 Task: Change  the formatting of the data to 'Which is Greater than5, 'In conditional formating, put the option 'Yelow Fill with Drak Yellow Text'add another formatting option Format As Table, insert the option 'Brown Table style Dark 3 'In the sheet  Excel Workbook Spreadsheet Templatebook
Action: Mouse moved to (24, 111)
Screenshot: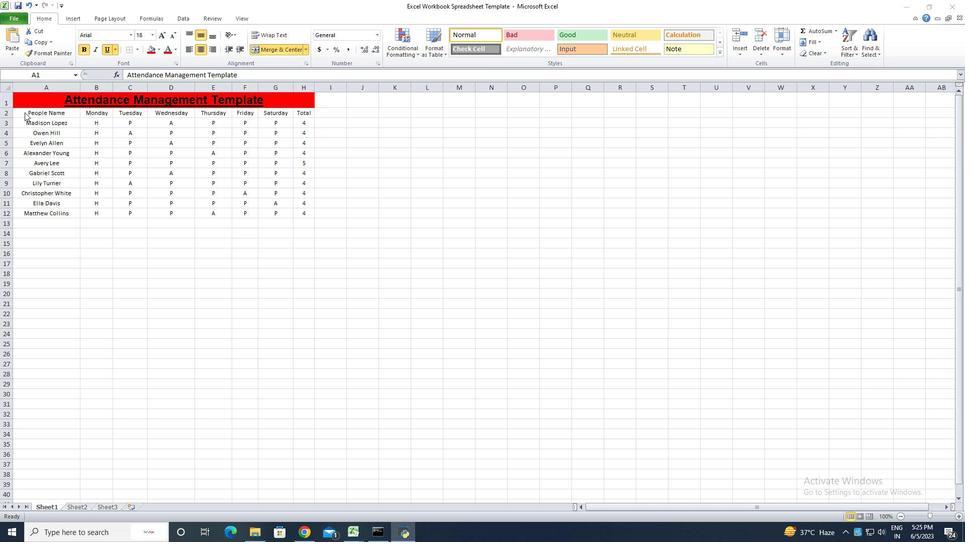 
Action: Mouse pressed left at (24, 111)
Screenshot: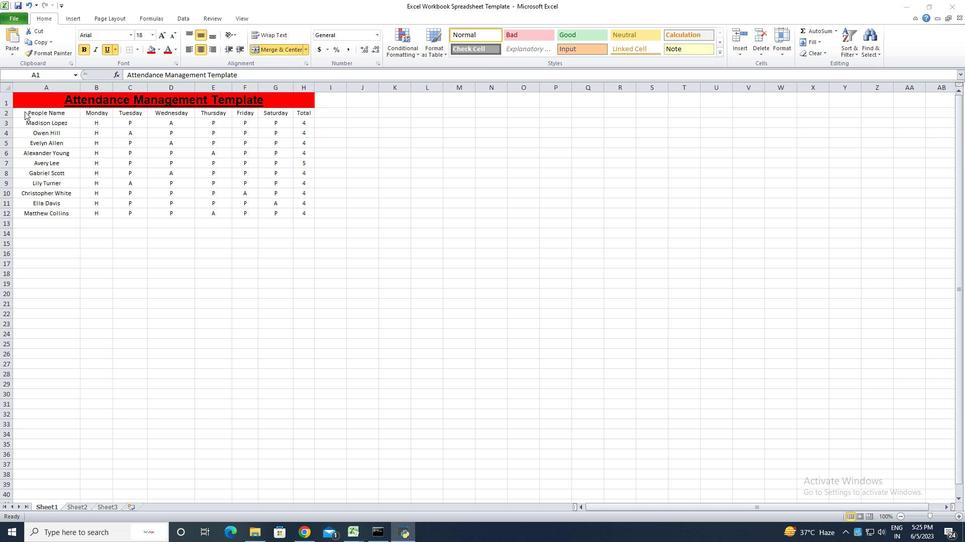 
Action: Mouse moved to (29, 116)
Screenshot: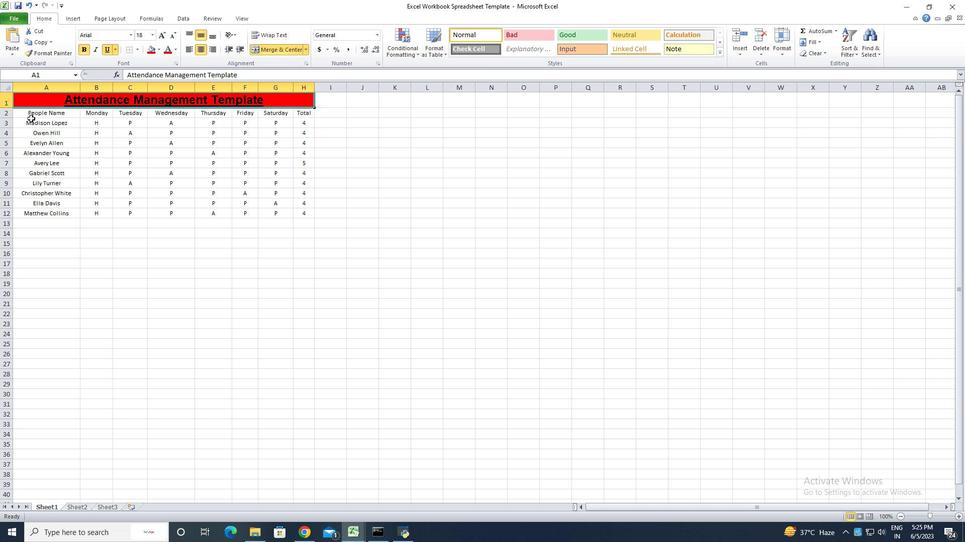 
Action: Mouse pressed left at (29, 116)
Screenshot: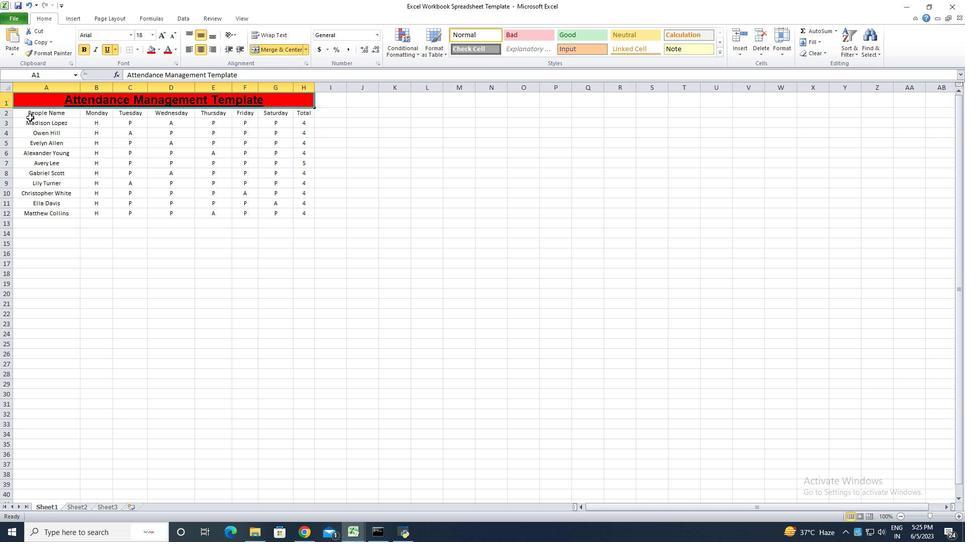 
Action: Mouse moved to (30, 112)
Screenshot: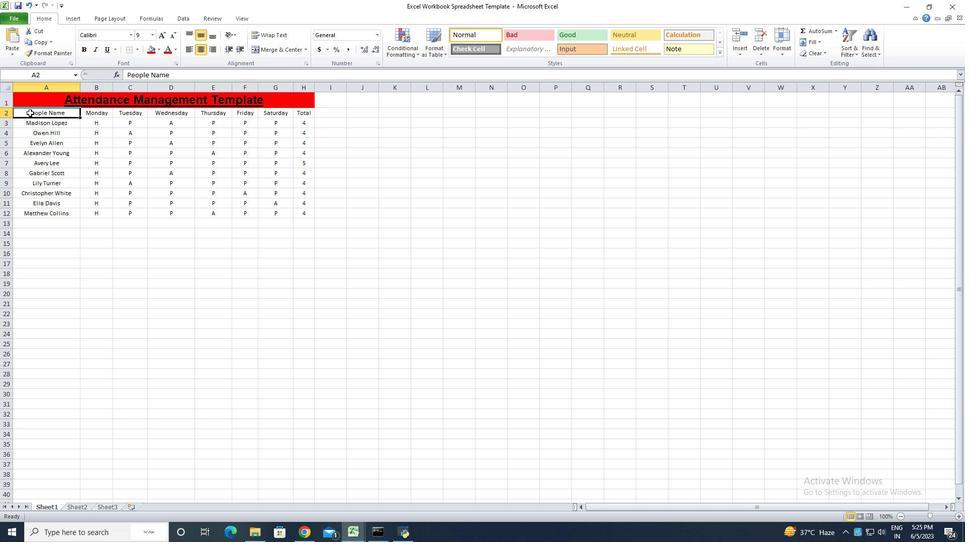 
Action: Mouse pressed left at (30, 112)
Screenshot: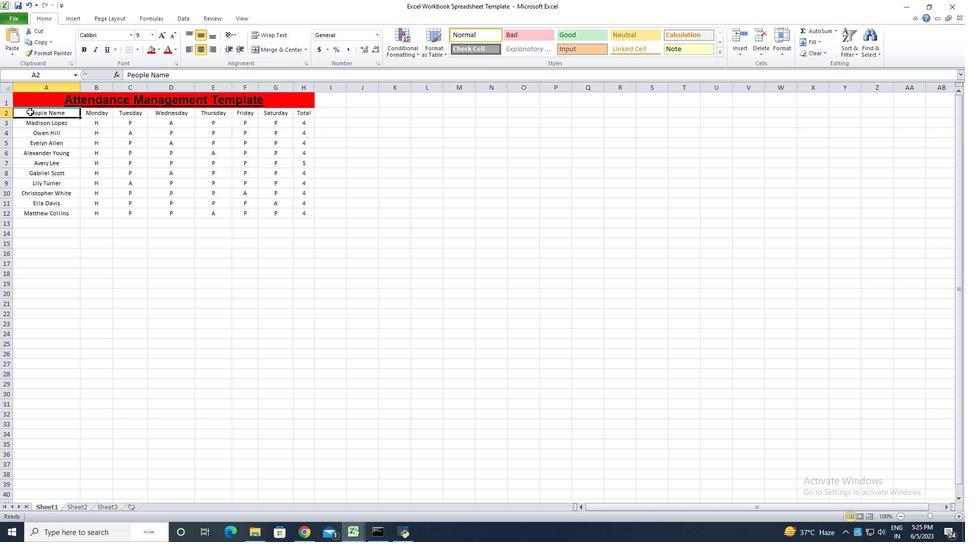 
Action: Mouse moved to (414, 53)
Screenshot: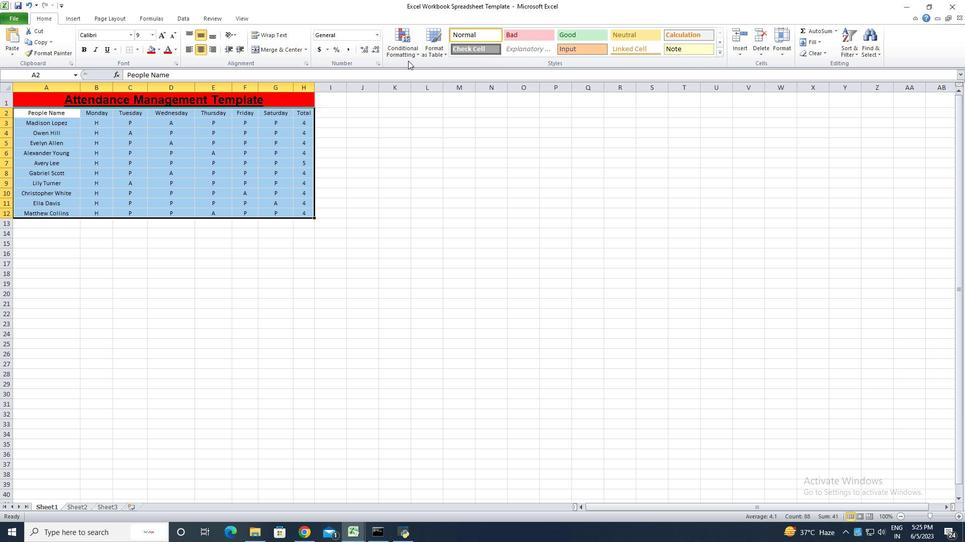 
Action: Mouse pressed left at (414, 53)
Screenshot: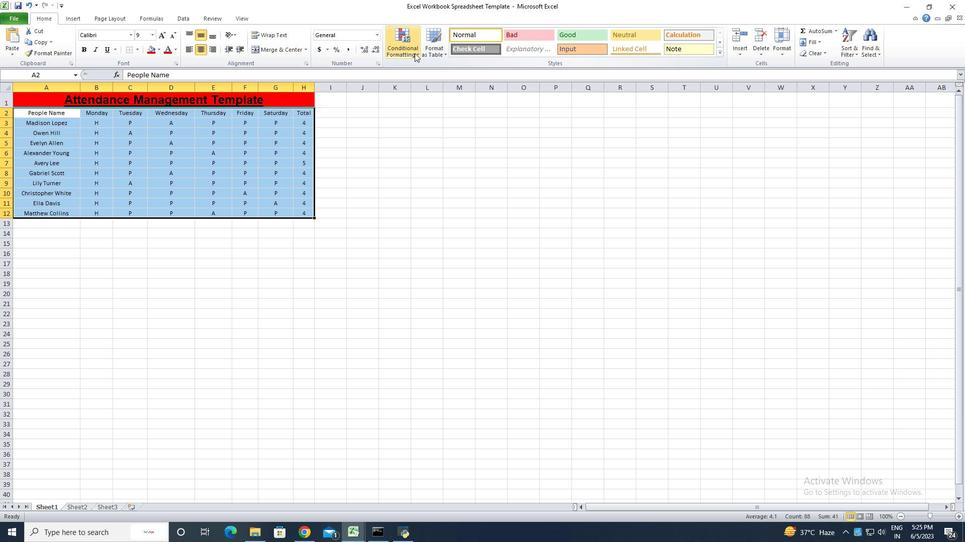 
Action: Mouse moved to (504, 71)
Screenshot: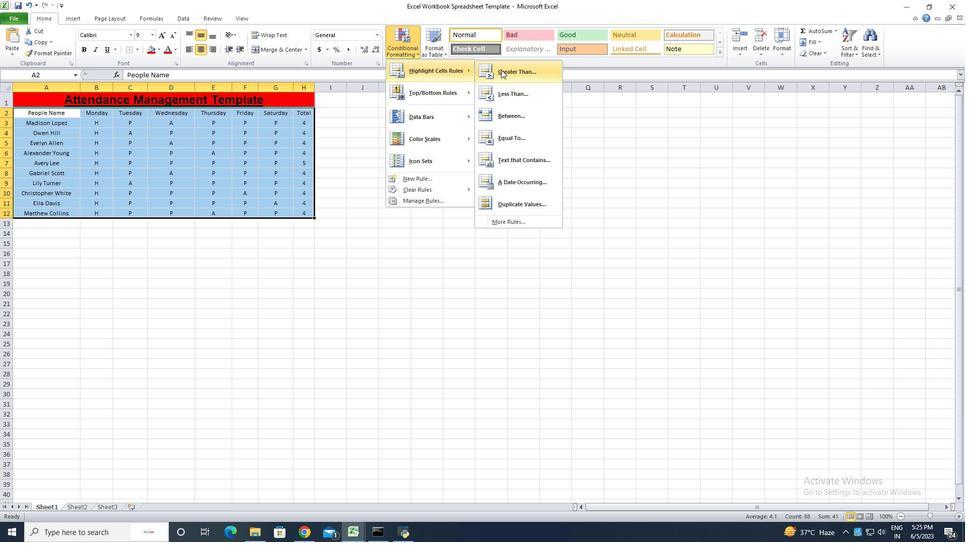 
Action: Mouse pressed left at (504, 71)
Screenshot: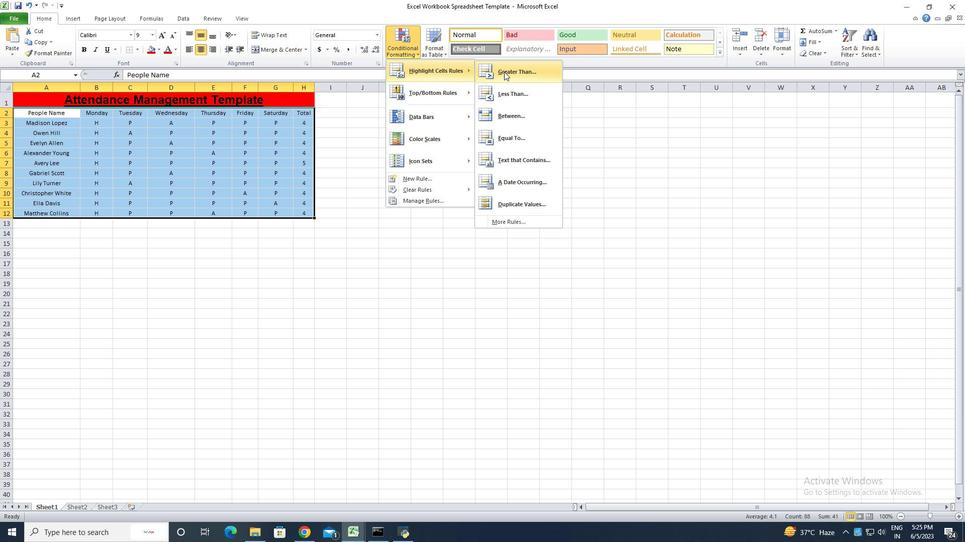 
Action: Mouse moved to (213, 249)
Screenshot: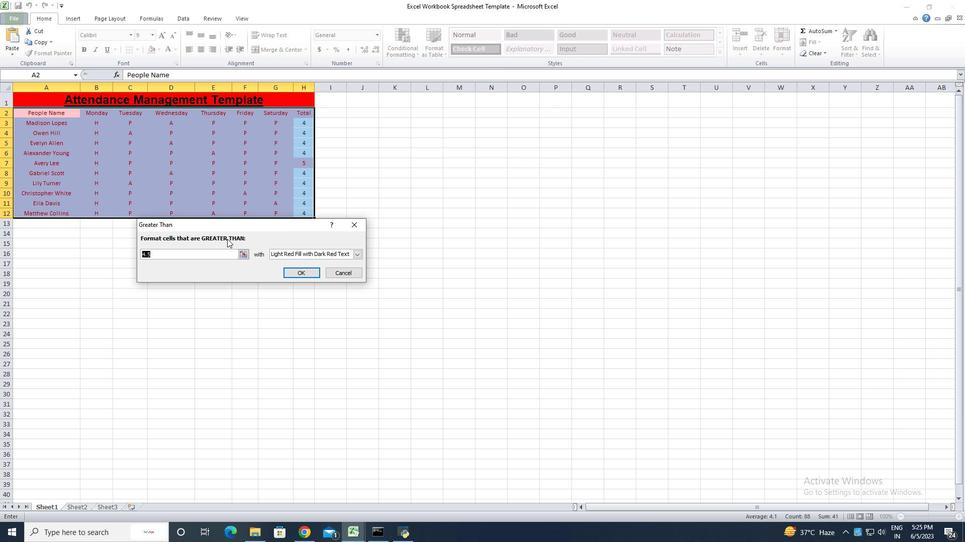 
Action: Key pressed 5
Screenshot: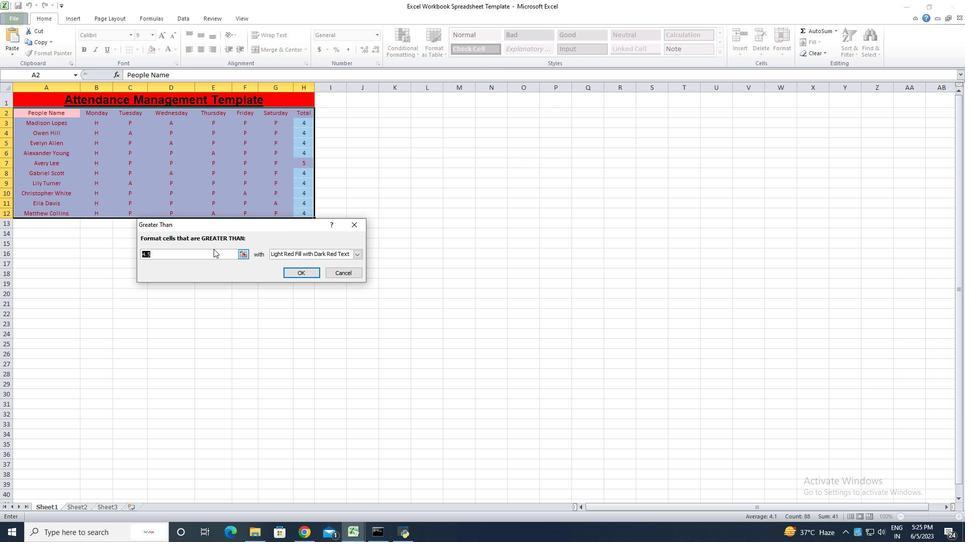 
Action: Mouse moved to (357, 256)
Screenshot: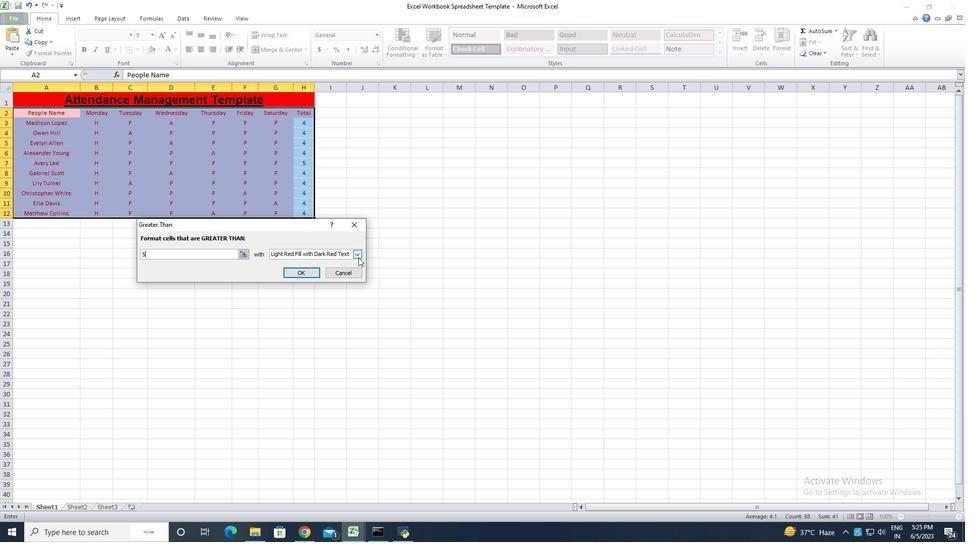 
Action: Mouse pressed left at (357, 256)
Screenshot: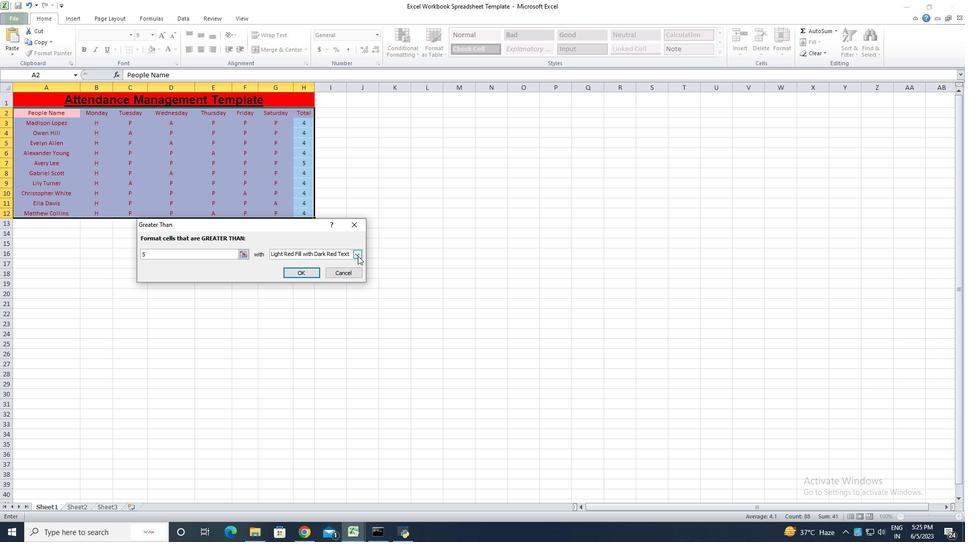 
Action: Mouse moved to (328, 270)
Screenshot: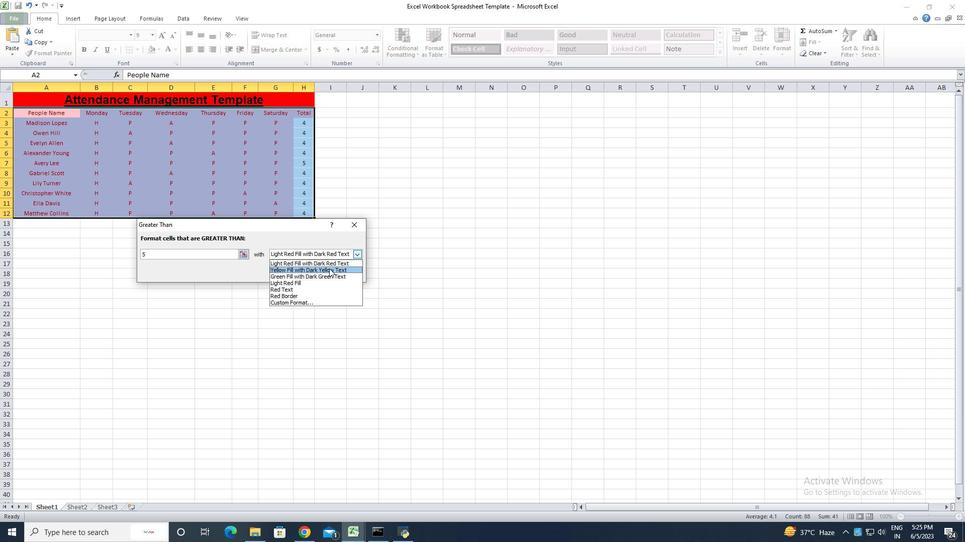 
Action: Mouse pressed left at (328, 270)
Screenshot: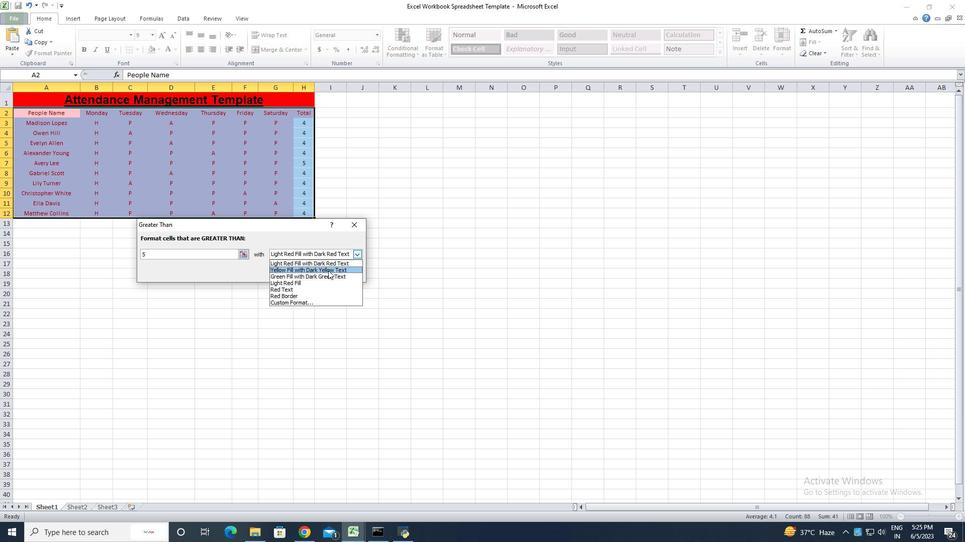 
Action: Mouse moved to (312, 273)
Screenshot: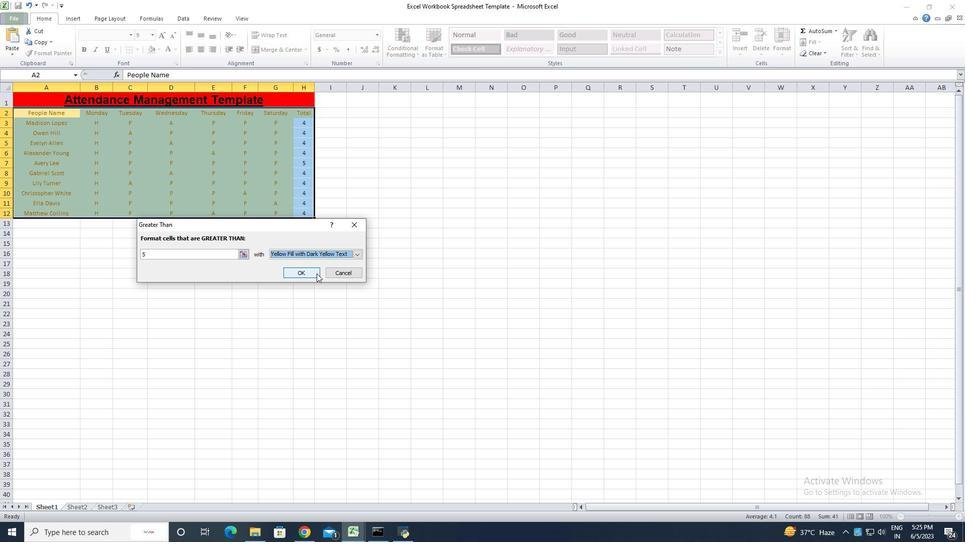 
Action: Mouse pressed left at (312, 273)
Screenshot: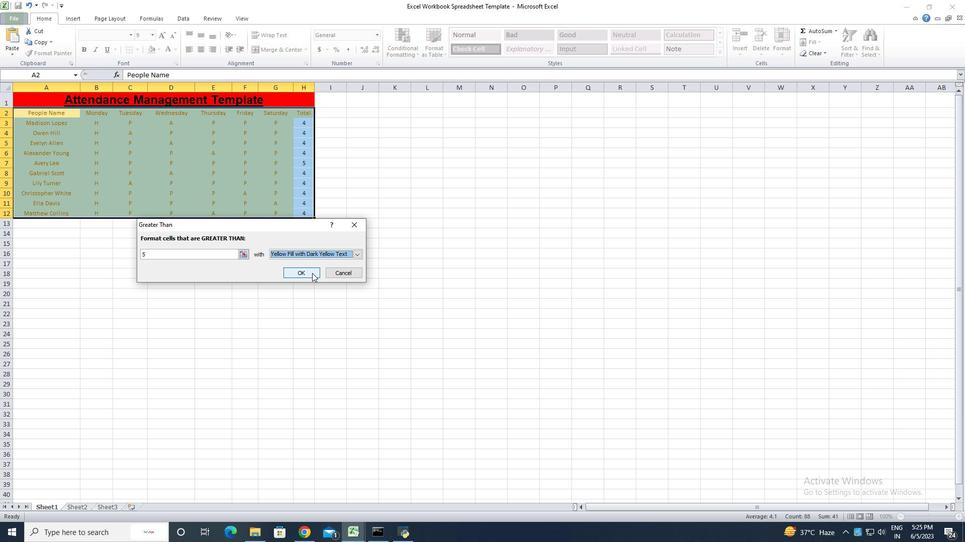 
Action: Mouse moved to (444, 54)
Screenshot: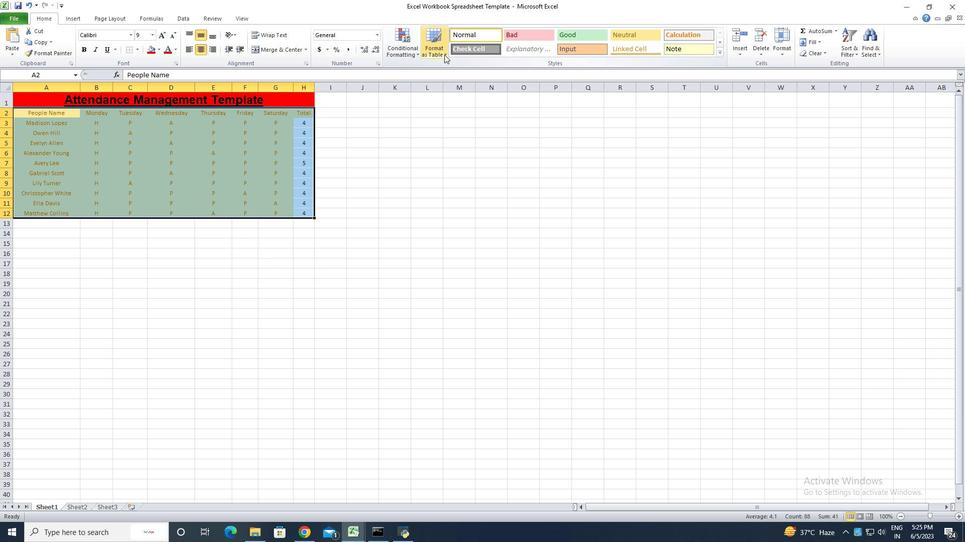 
Action: Mouse pressed left at (444, 54)
Screenshot: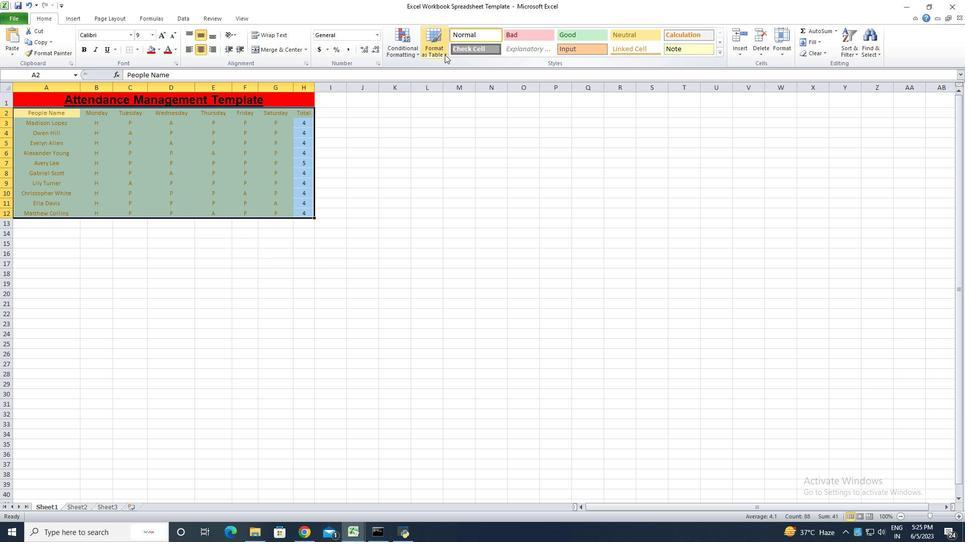 
Action: Mouse moved to (501, 292)
Screenshot: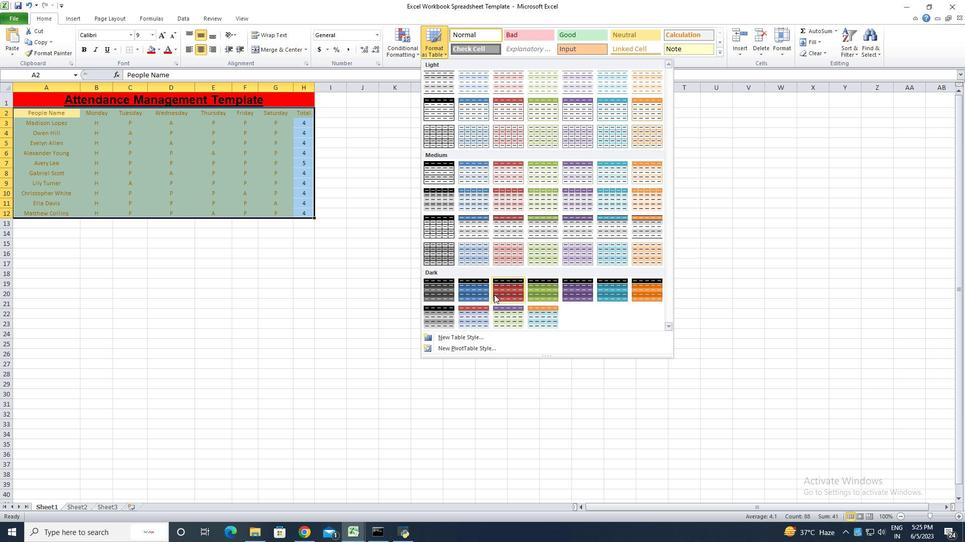 
Action: Mouse pressed left at (501, 292)
Screenshot: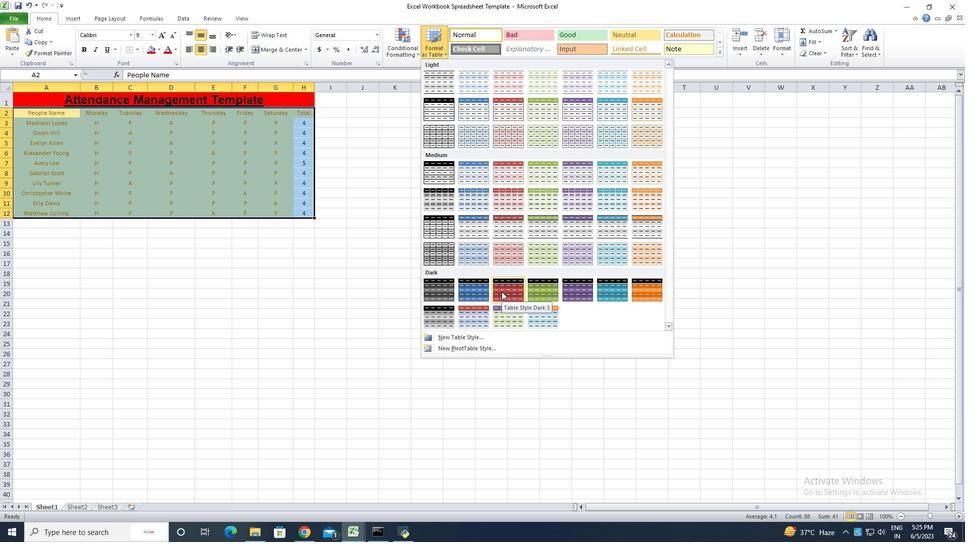 
Action: Mouse moved to (242, 270)
Screenshot: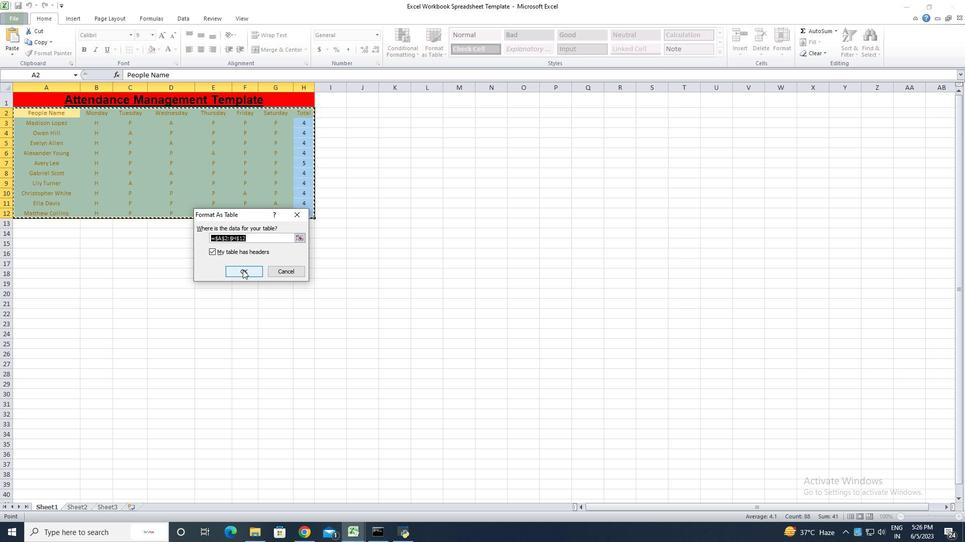 
Action: Mouse pressed left at (242, 270)
Screenshot: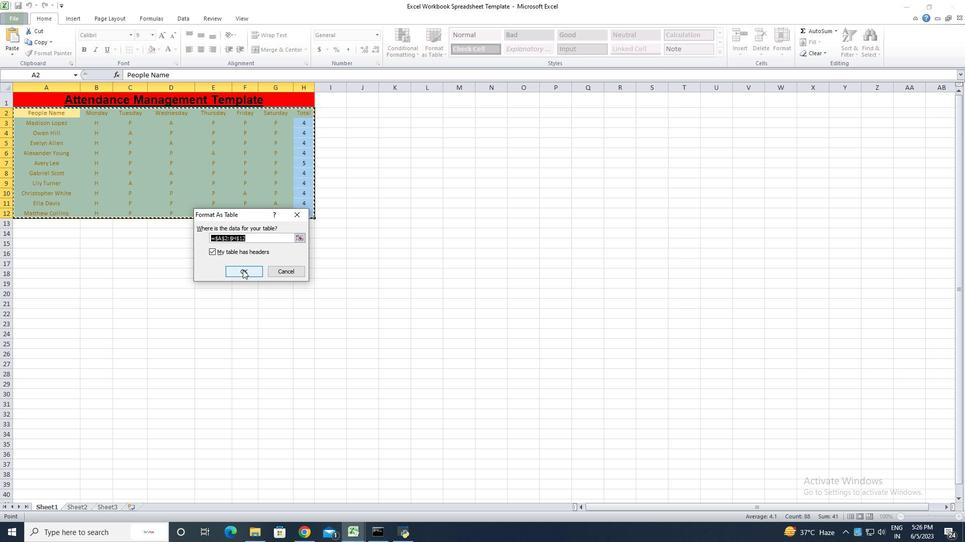 
Action: Mouse moved to (239, 267)
Screenshot: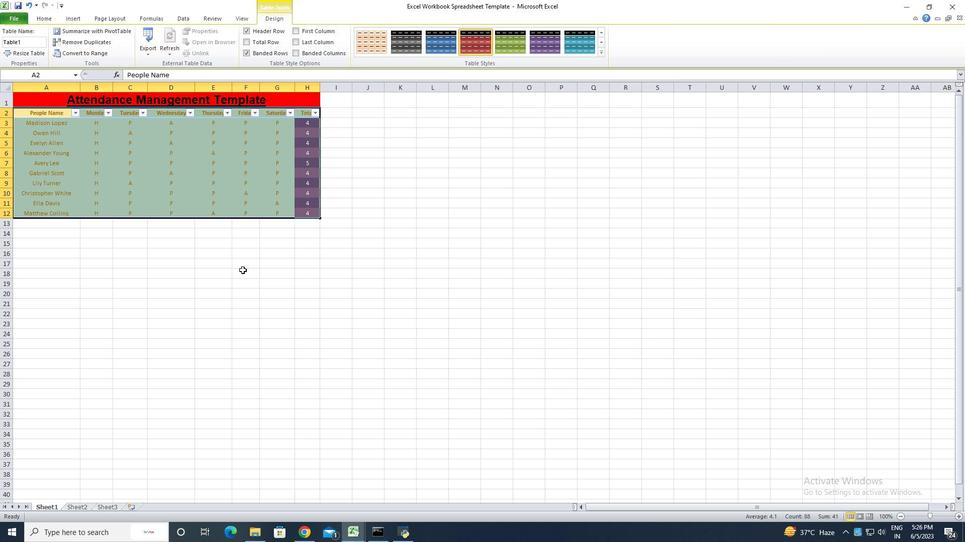 
Action: Mouse pressed left at (239, 267)
Screenshot: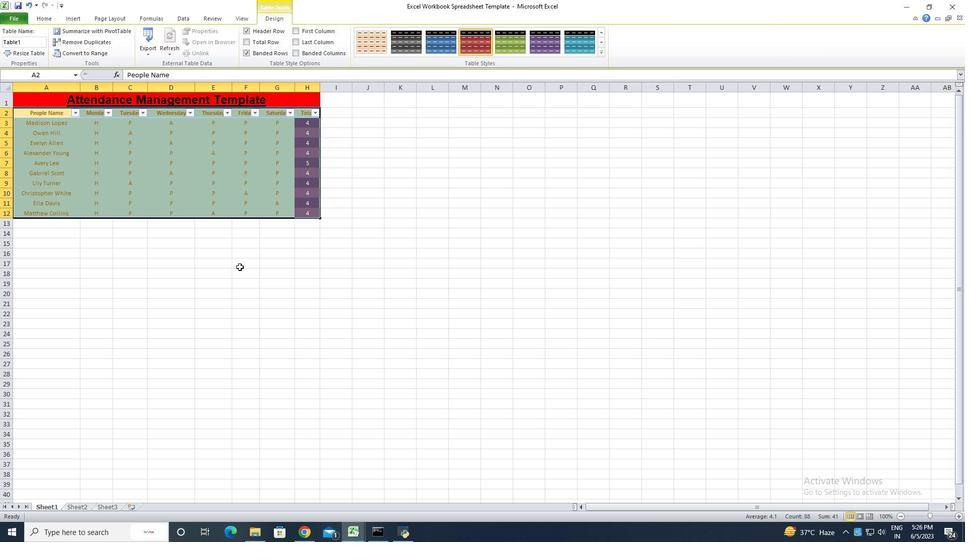 
Action: Mouse moved to (80, 89)
Screenshot: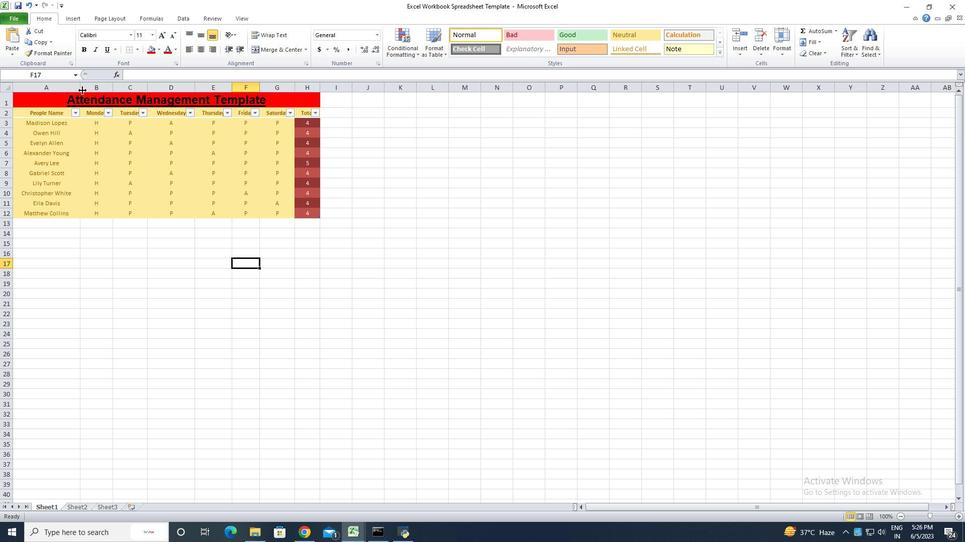 
Action: Mouse pressed left at (80, 89)
Screenshot: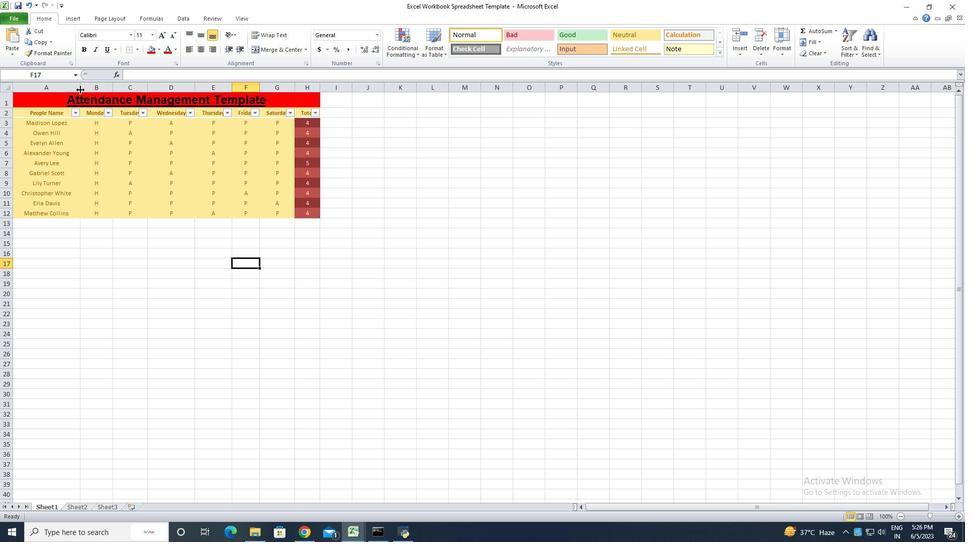 
Action: Mouse pressed left at (80, 89)
Screenshot: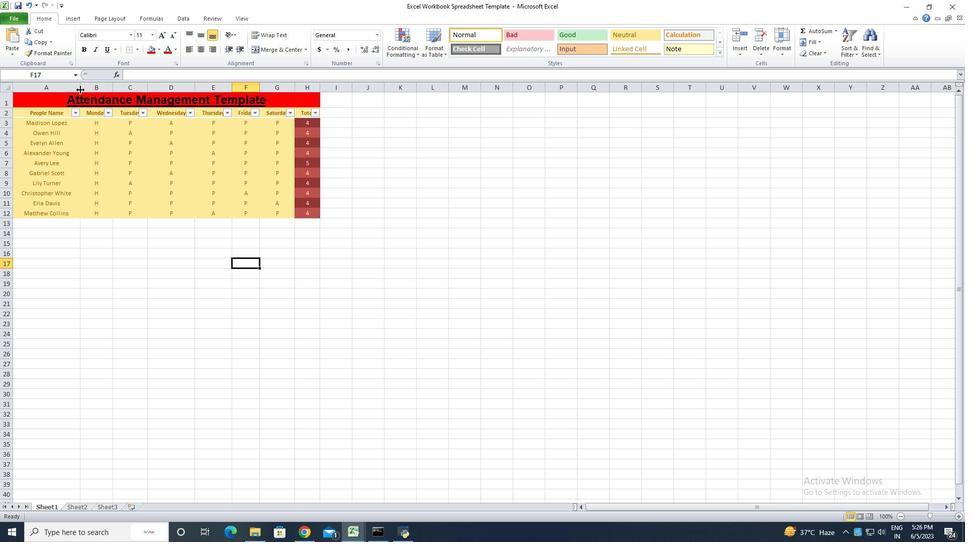
Action: Mouse moved to (101, 88)
Screenshot: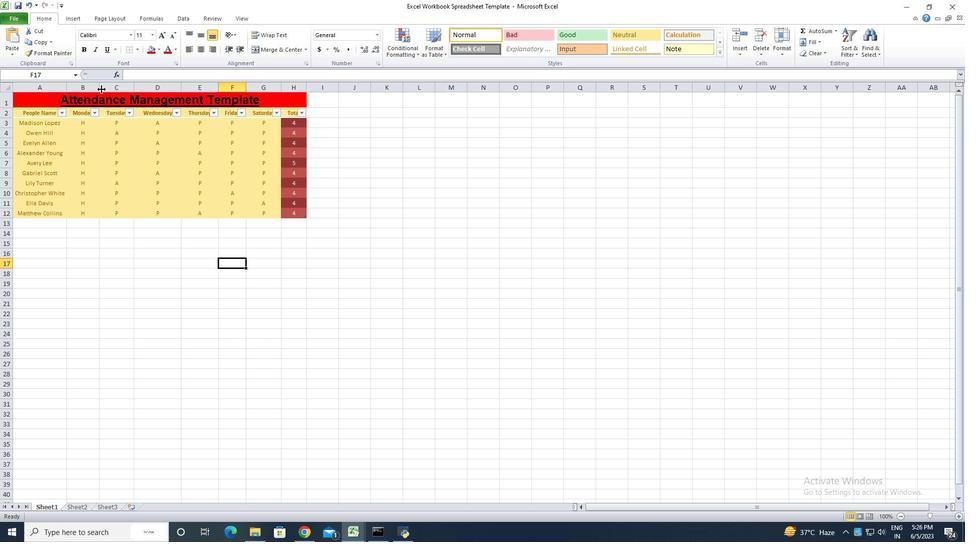 
Action: Mouse pressed left at (101, 88)
Screenshot: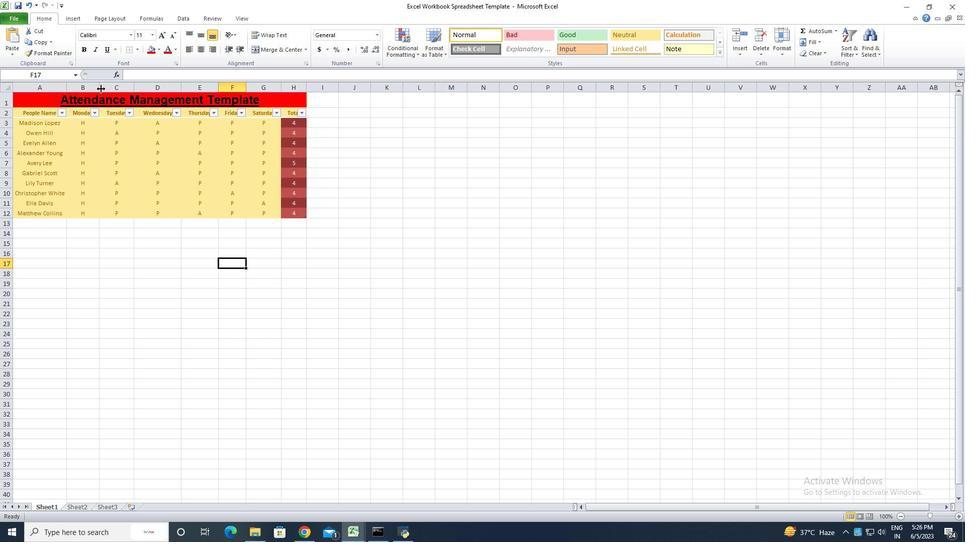 
Action: Mouse pressed left at (101, 88)
Screenshot: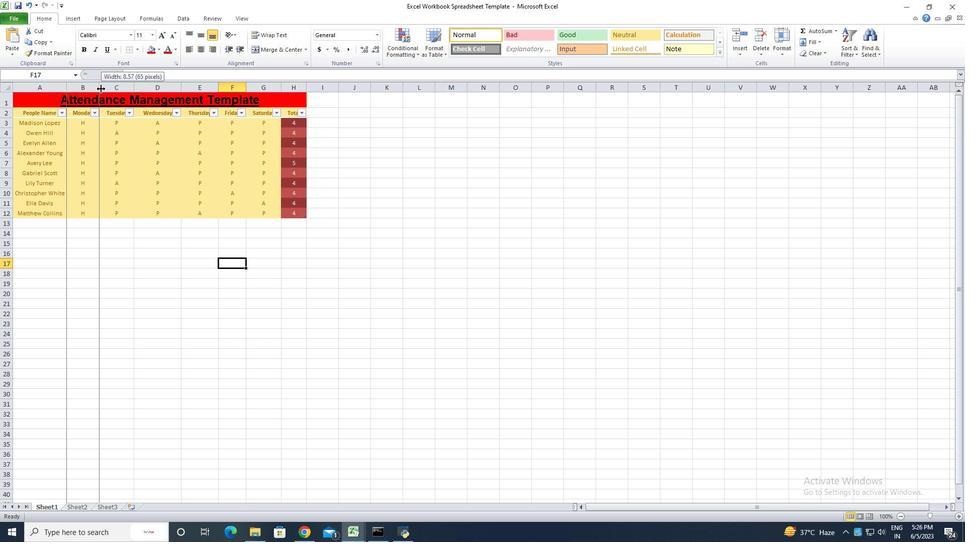 
Action: Mouse moved to (140, 88)
Screenshot: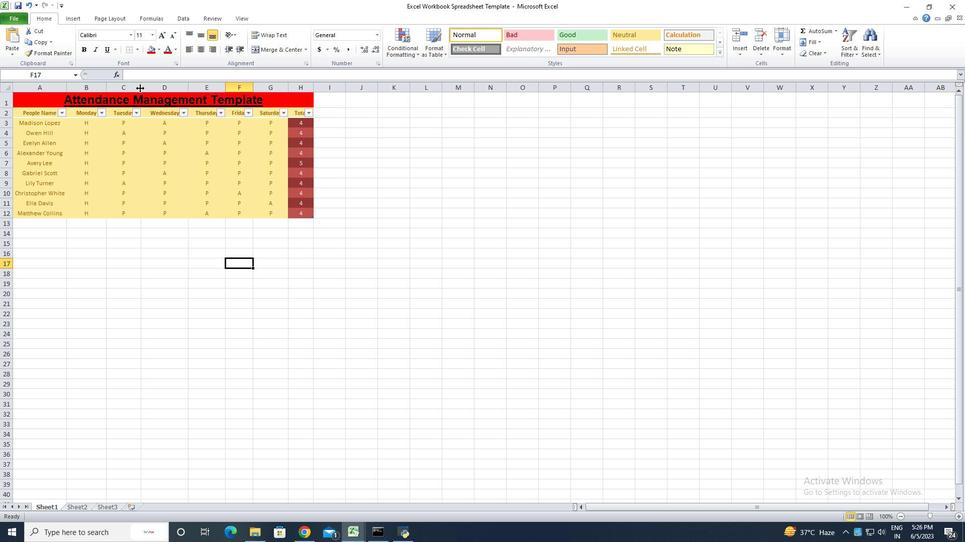 
Action: Mouse pressed left at (140, 88)
Screenshot: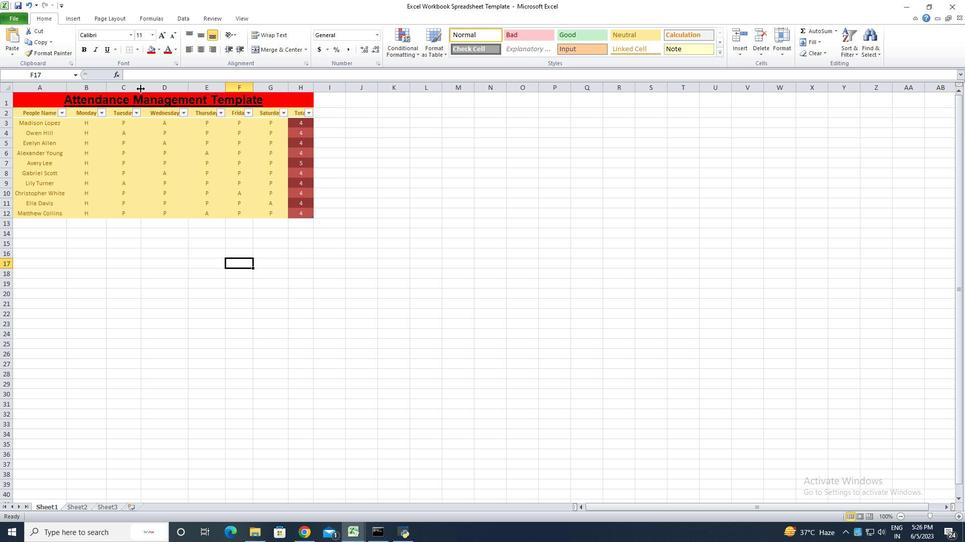 
Action: Mouse pressed left at (140, 88)
Screenshot: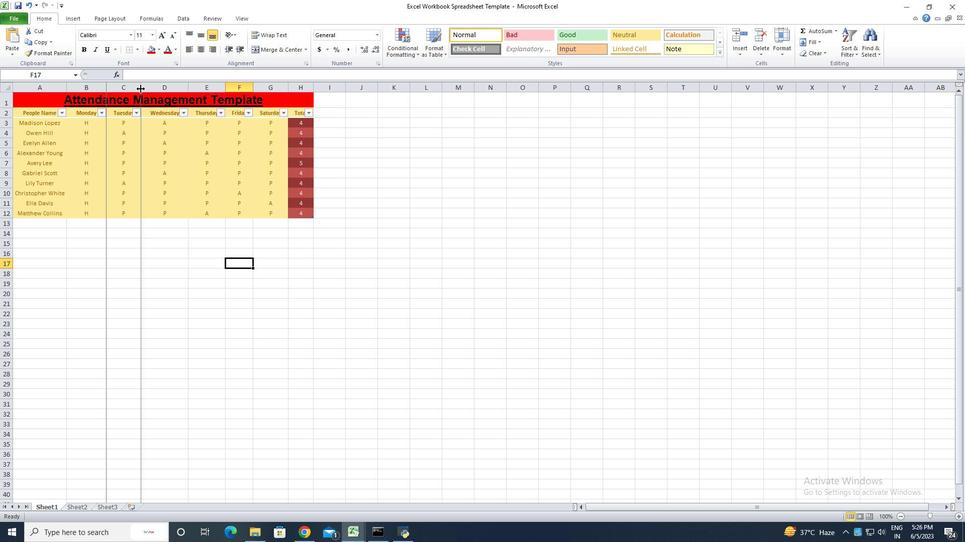 
Action: Mouse moved to (193, 89)
Screenshot: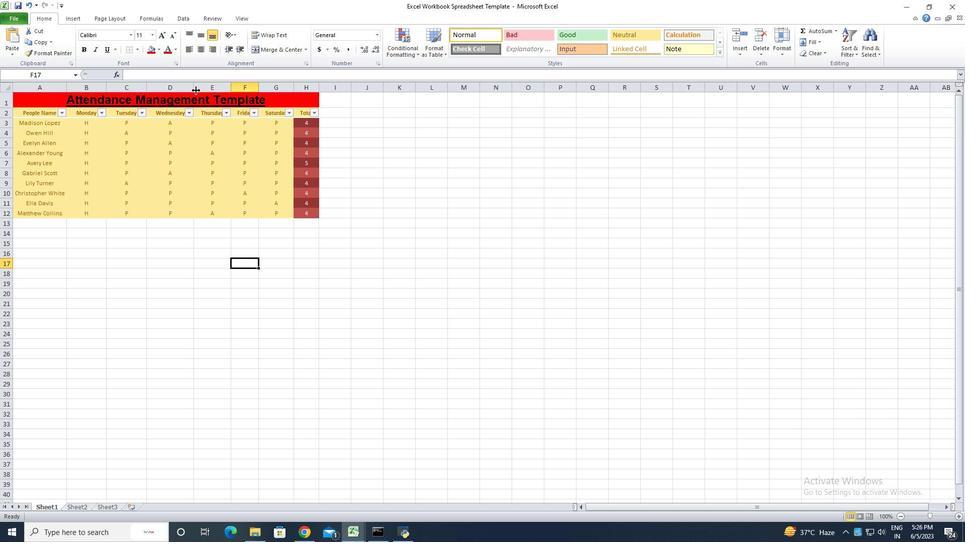 
Action: Mouse pressed left at (193, 89)
Screenshot: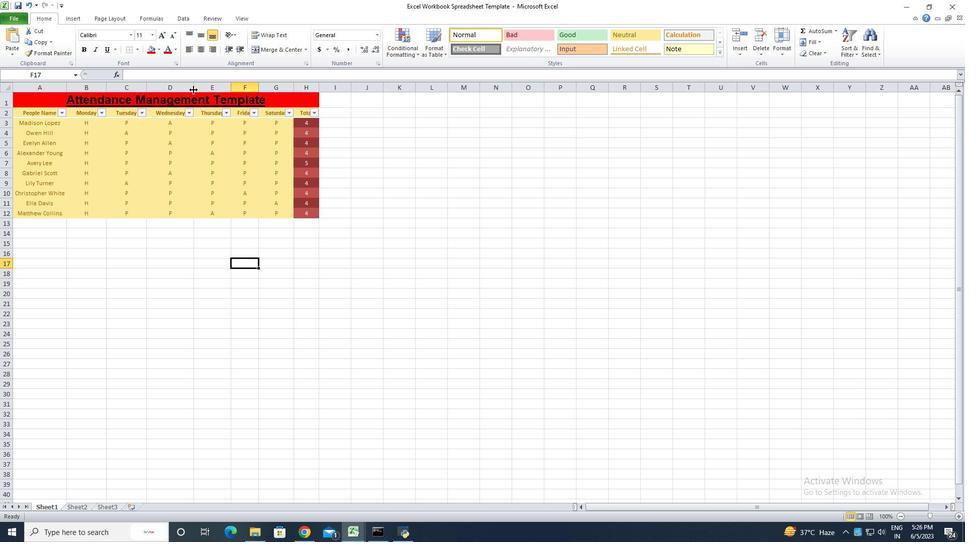 
Action: Mouse pressed left at (193, 89)
Screenshot: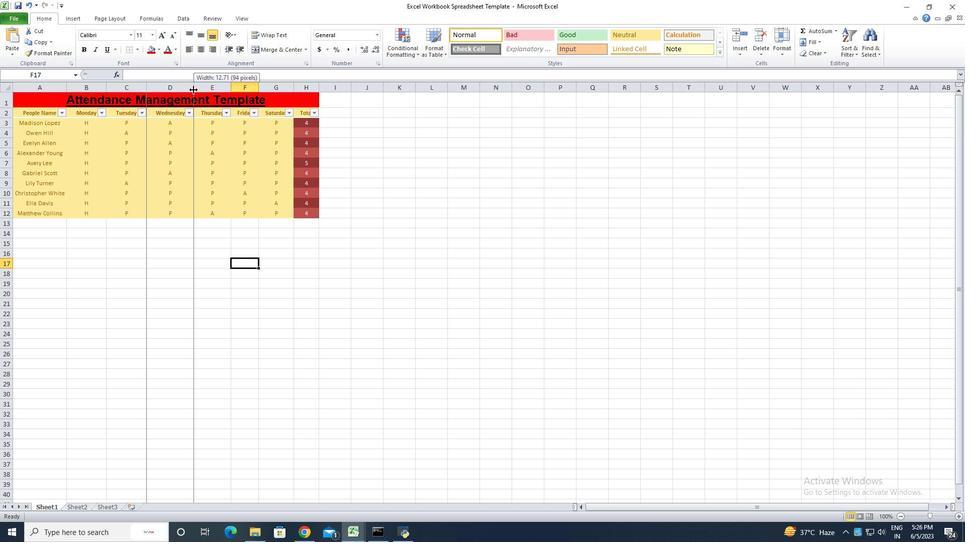 
Action: Mouse moved to (233, 88)
Screenshot: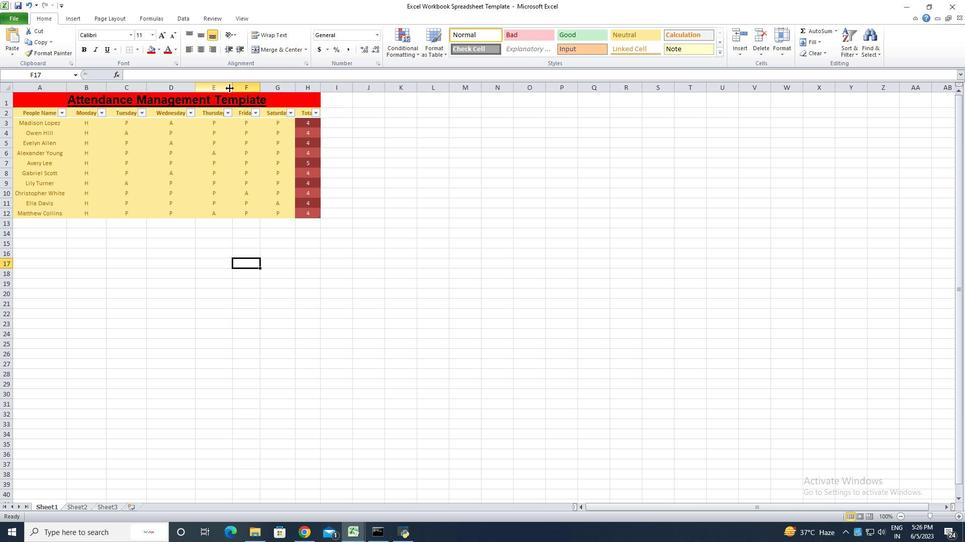
Action: Mouse pressed left at (233, 88)
Screenshot: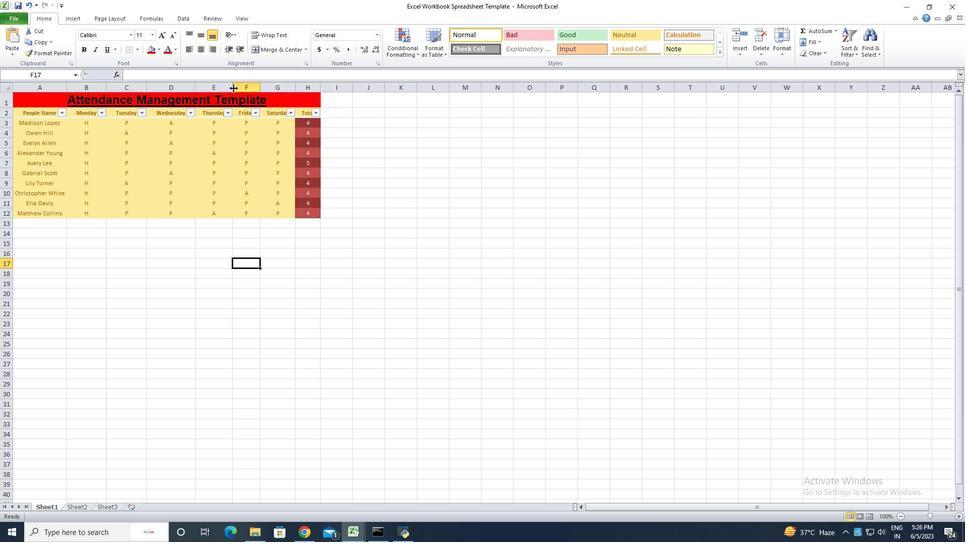 
Action: Mouse pressed left at (233, 88)
Screenshot: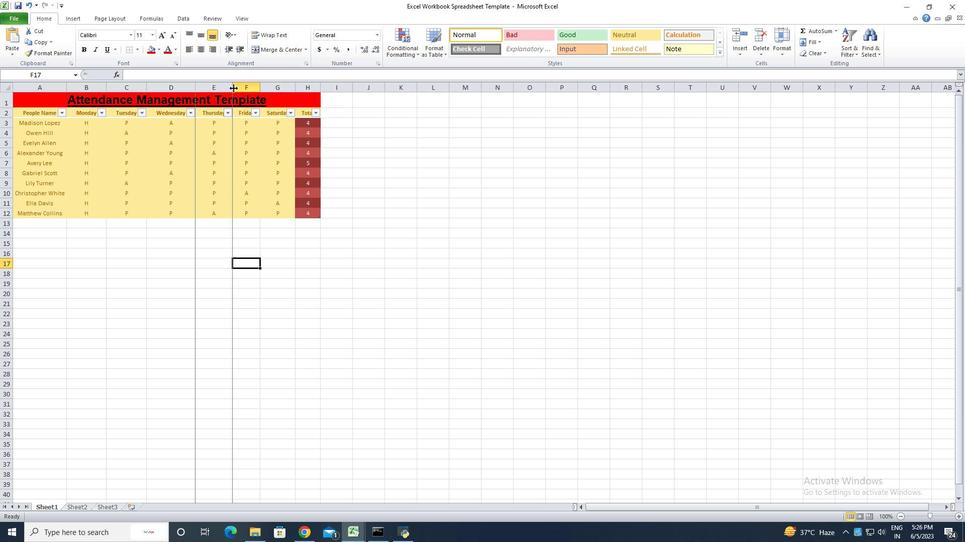 
Action: Mouse moved to (265, 88)
Screenshot: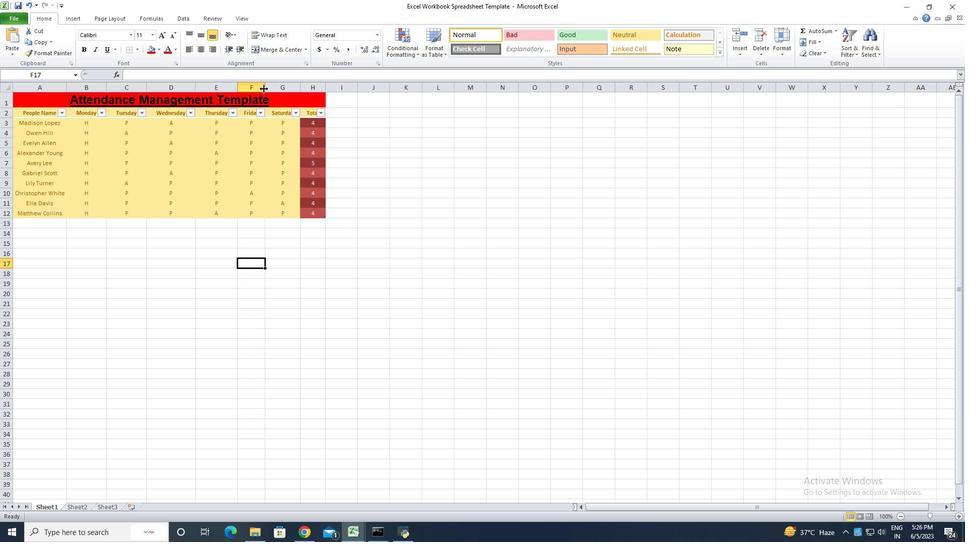 
Action: Mouse pressed left at (265, 88)
Screenshot: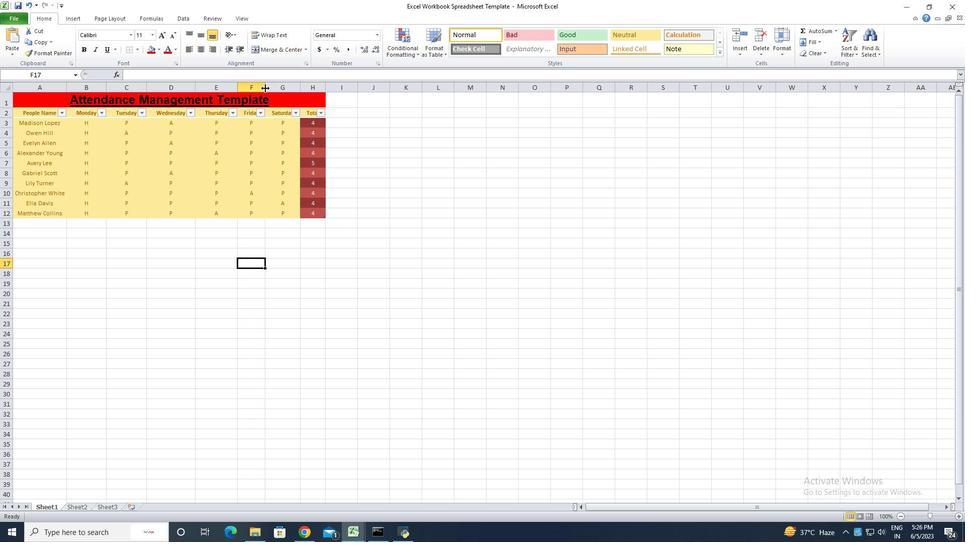
Action: Mouse pressed left at (265, 88)
Screenshot: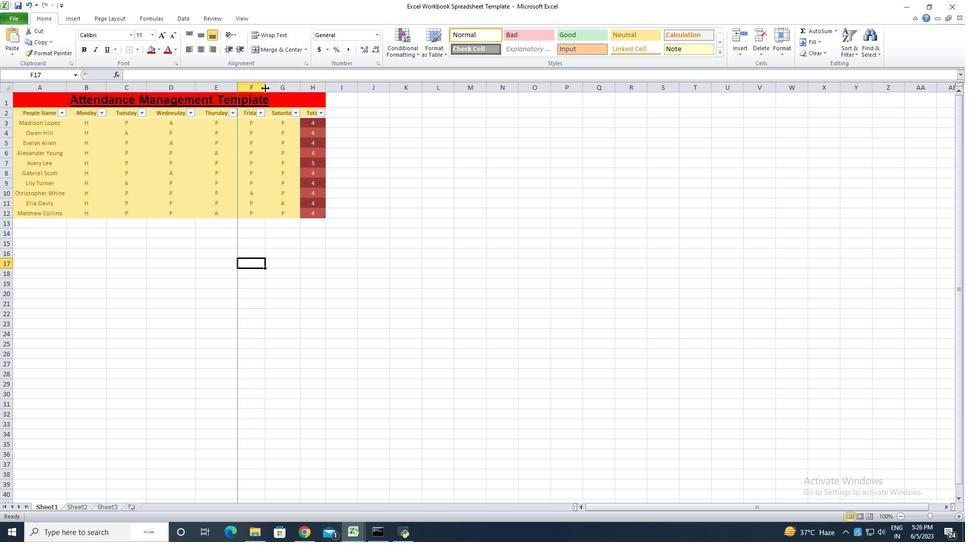 
Action: Mouse moved to (308, 88)
Screenshot: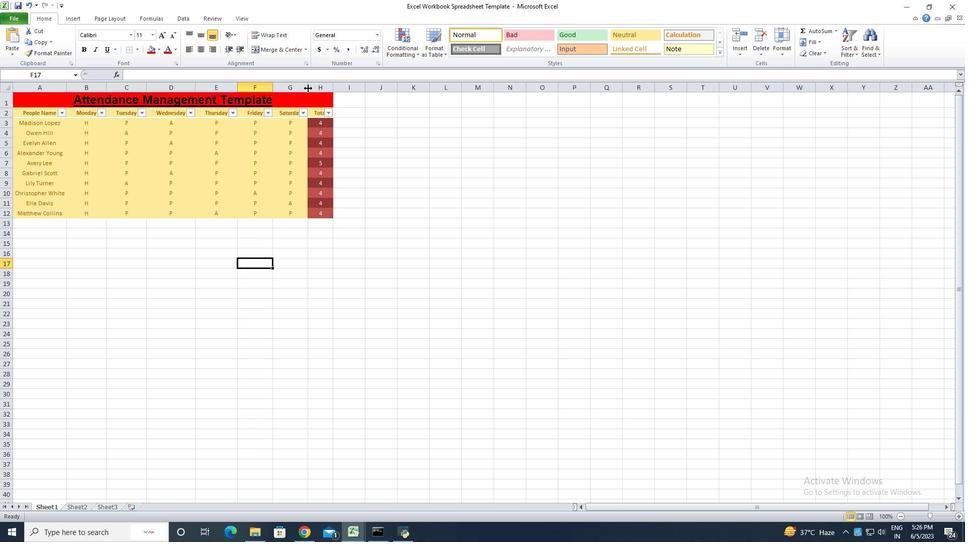 
Action: Mouse pressed left at (308, 88)
Screenshot: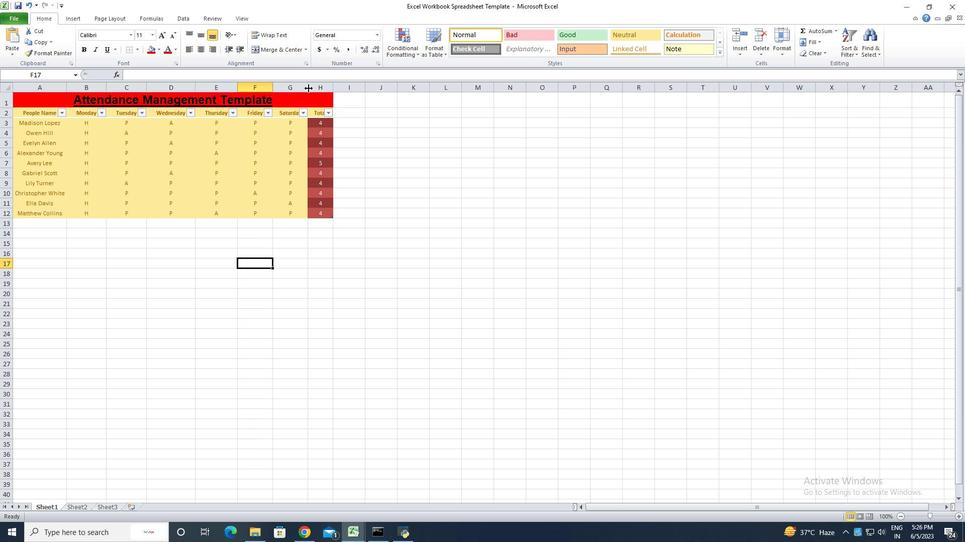 
Action: Mouse pressed left at (308, 88)
Screenshot: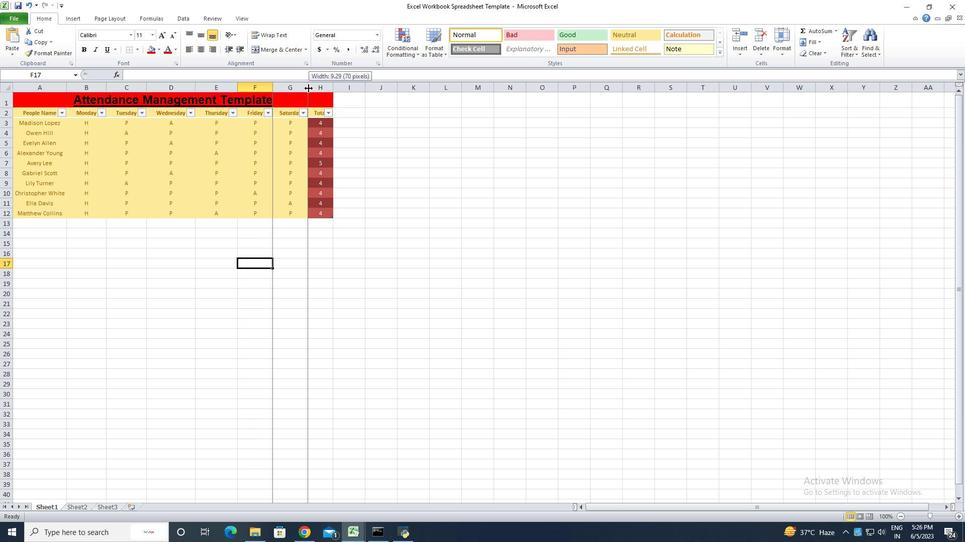 
Action: Mouse moved to (340, 89)
Screenshot: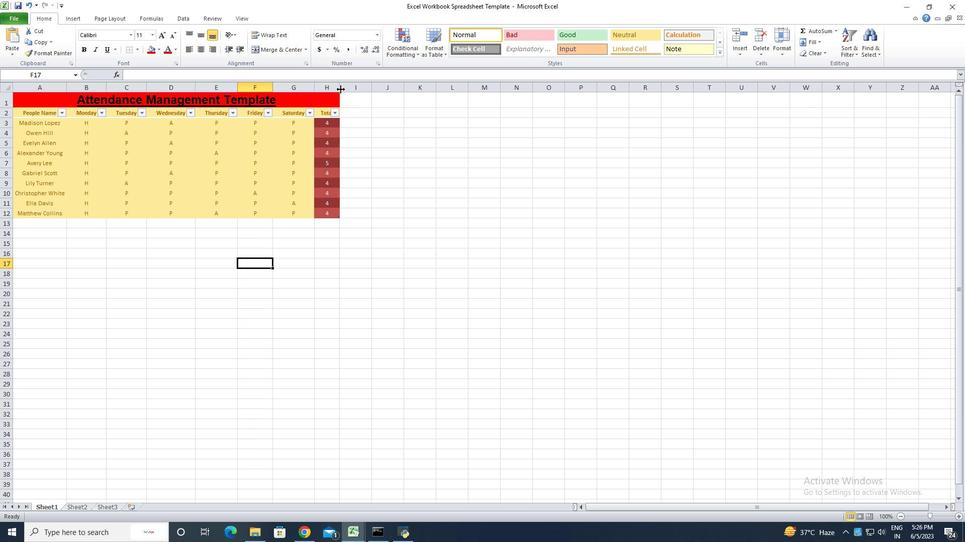 
Action: Mouse pressed left at (340, 89)
Screenshot: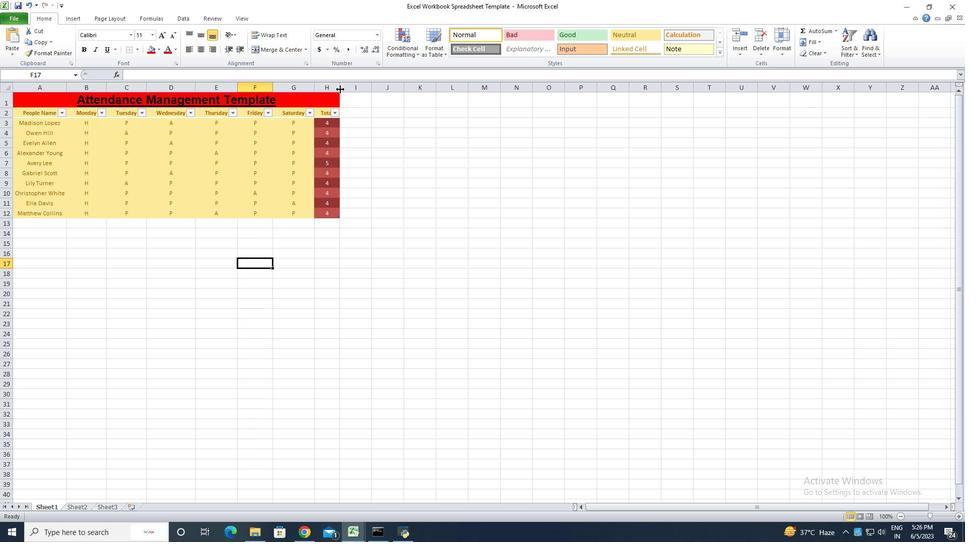 
Action: Mouse pressed left at (340, 89)
Screenshot: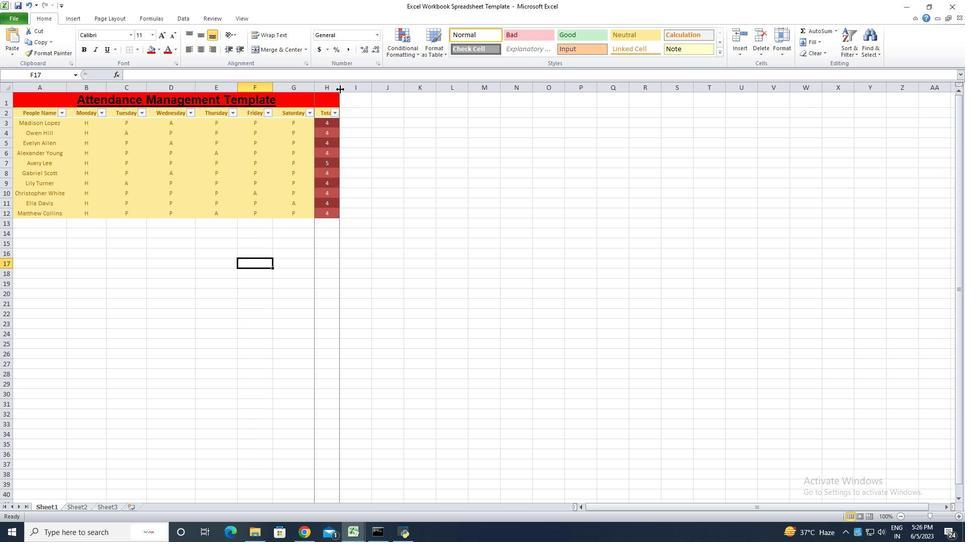 
Action: Mouse moved to (290, 299)
Screenshot: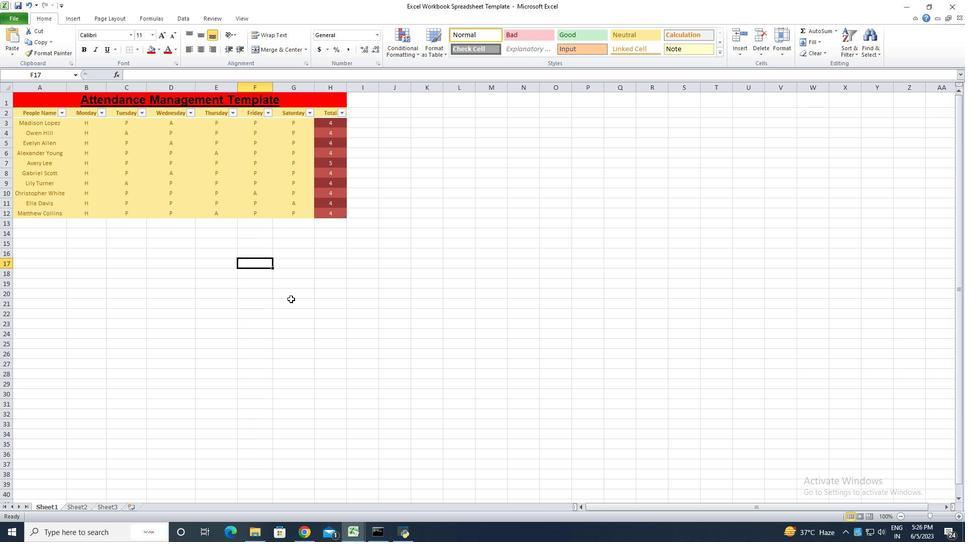 
Action: Mouse pressed left at (290, 299)
Screenshot: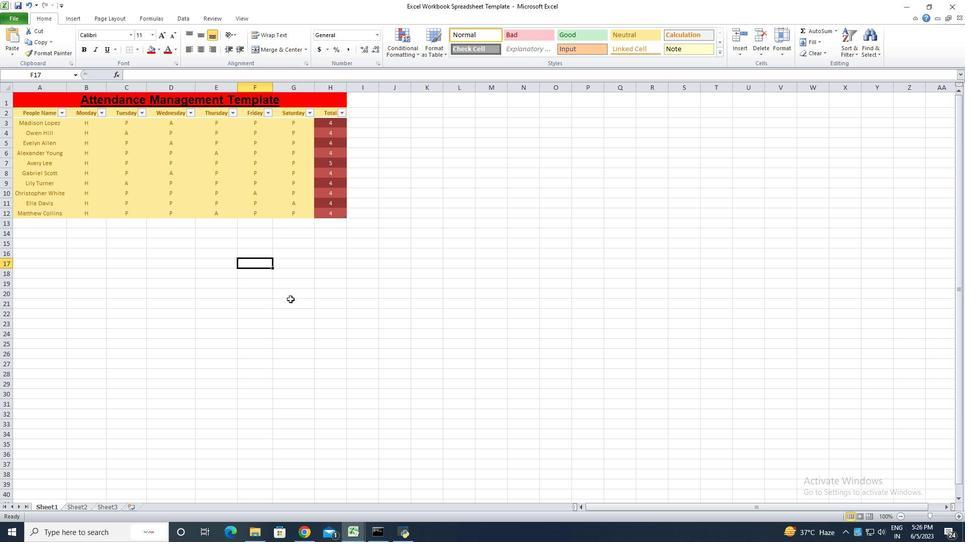 
Action: Mouse moved to (290, 299)
Screenshot: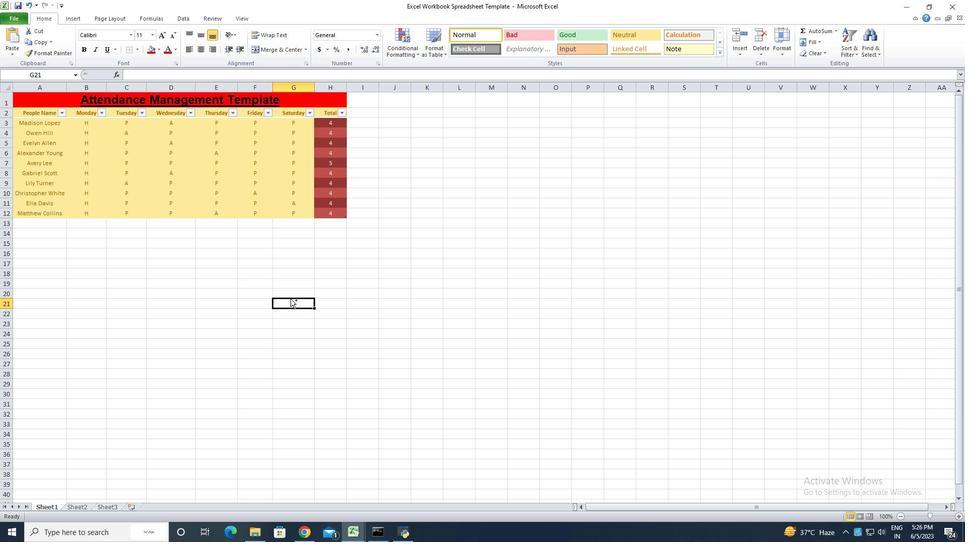 
Action: Key pressed ctrl+S<'\x13'><'\x13'><'\x13'><'\x13'><'\x13'><'\x13'>
Screenshot: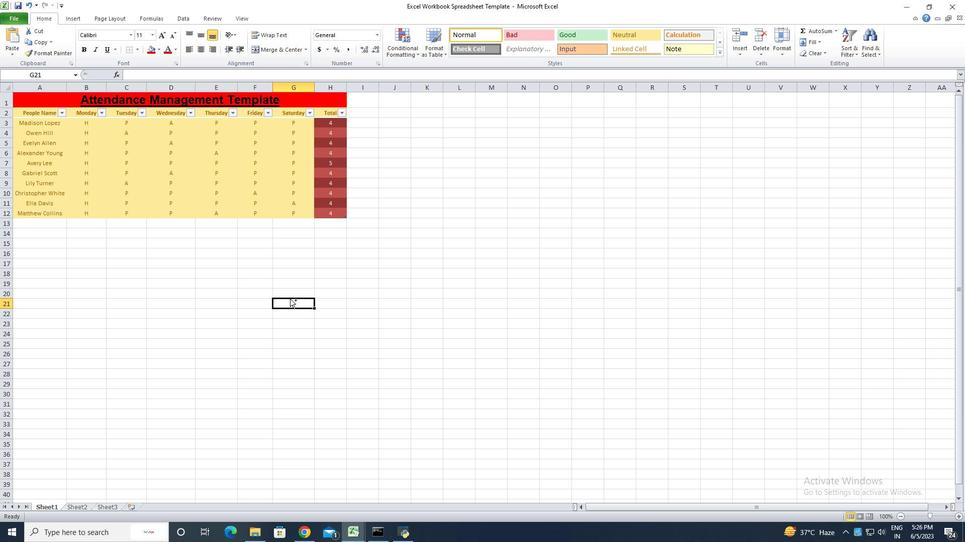 
